 Task: Create in the project Wayfarer and in the Backlog issue 'Upgrade the performance of a web application to reduce server response time and improve page load speed' a child issue 'Interpretability and fairness testing and remediation', and assign it to team member softage.3@softage.net.
Action: Mouse moved to (172, 53)
Screenshot: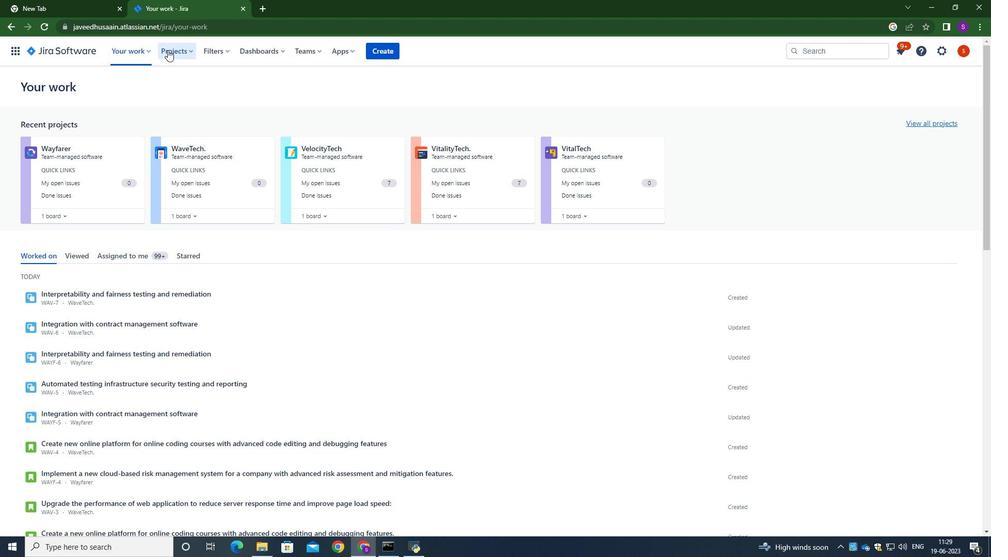
Action: Mouse pressed left at (172, 53)
Screenshot: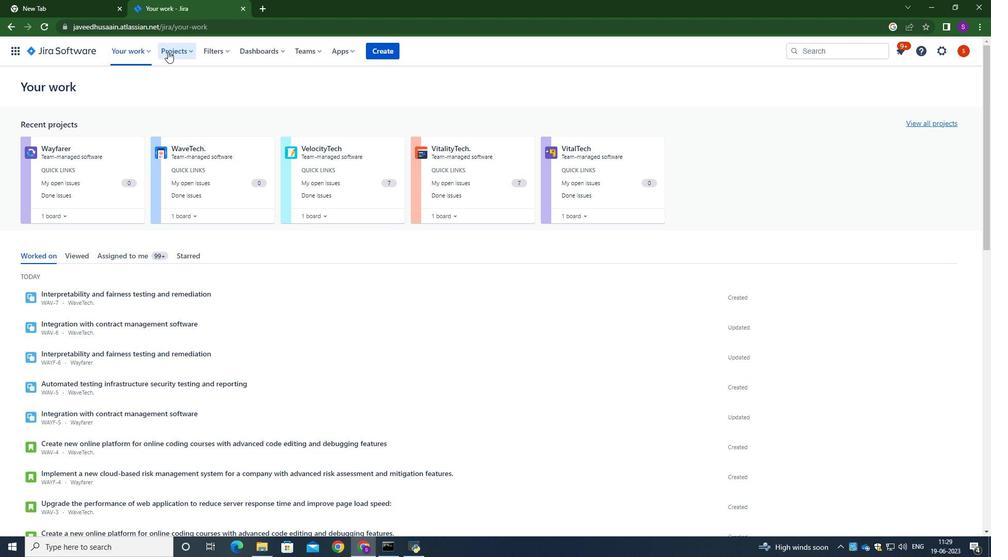 
Action: Mouse moved to (212, 95)
Screenshot: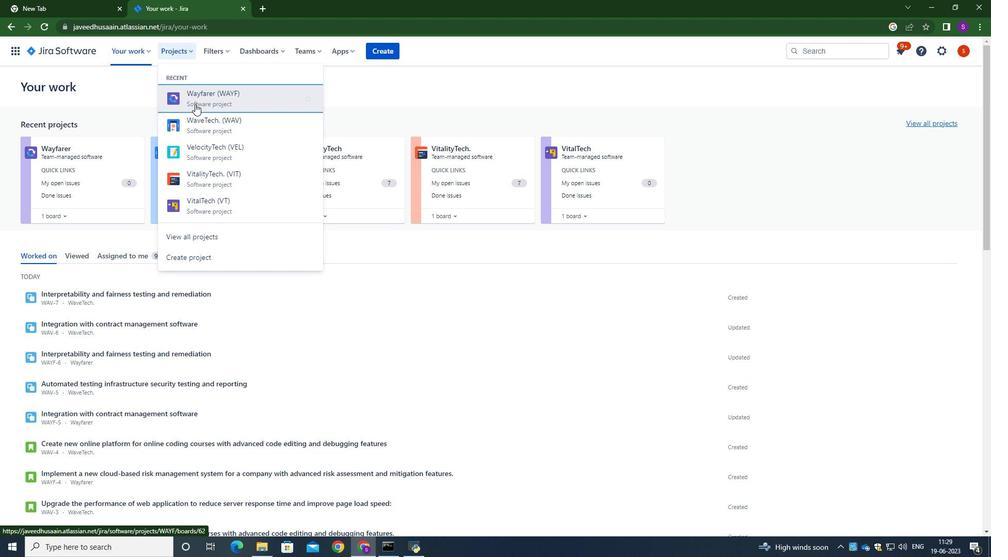 
Action: Mouse pressed left at (212, 95)
Screenshot: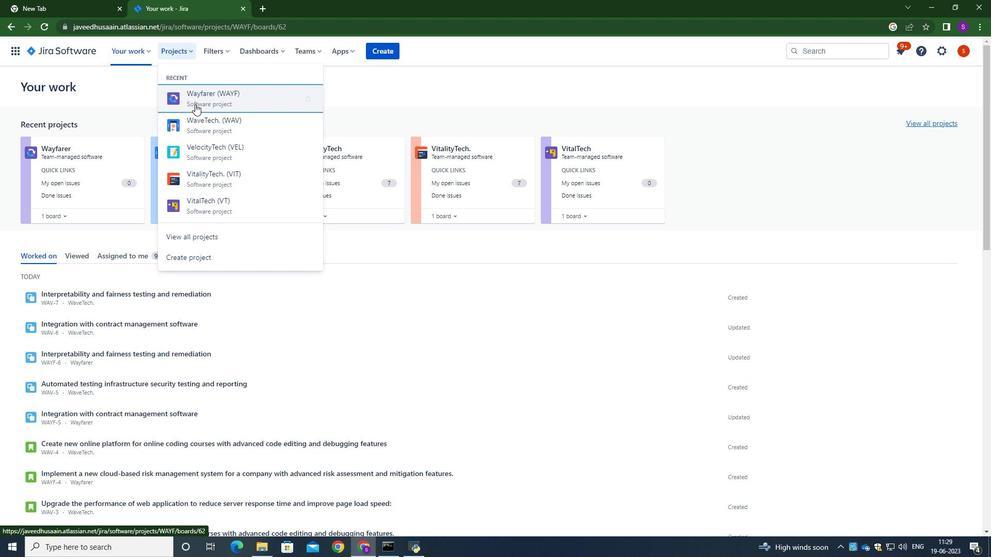
Action: Mouse moved to (58, 152)
Screenshot: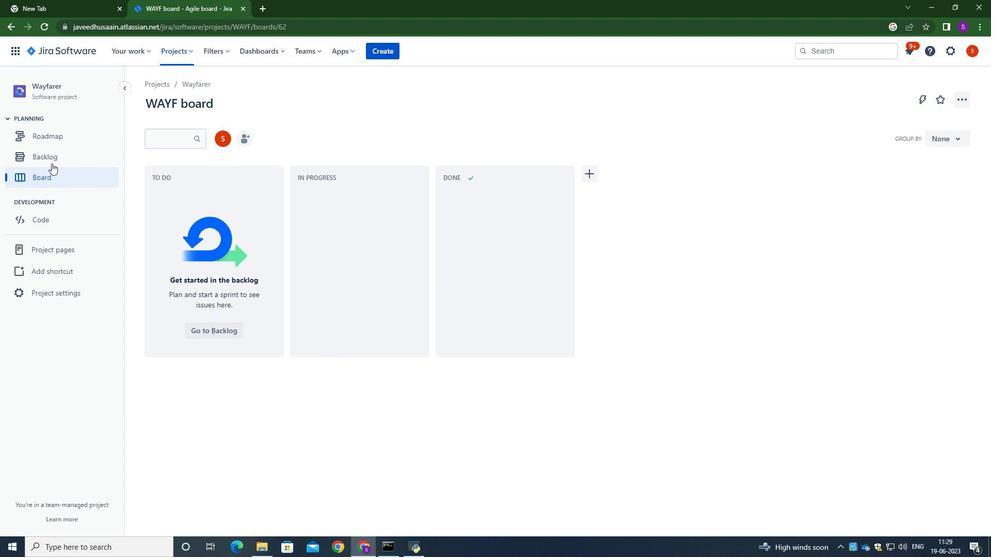 
Action: Mouse pressed left at (58, 152)
Screenshot: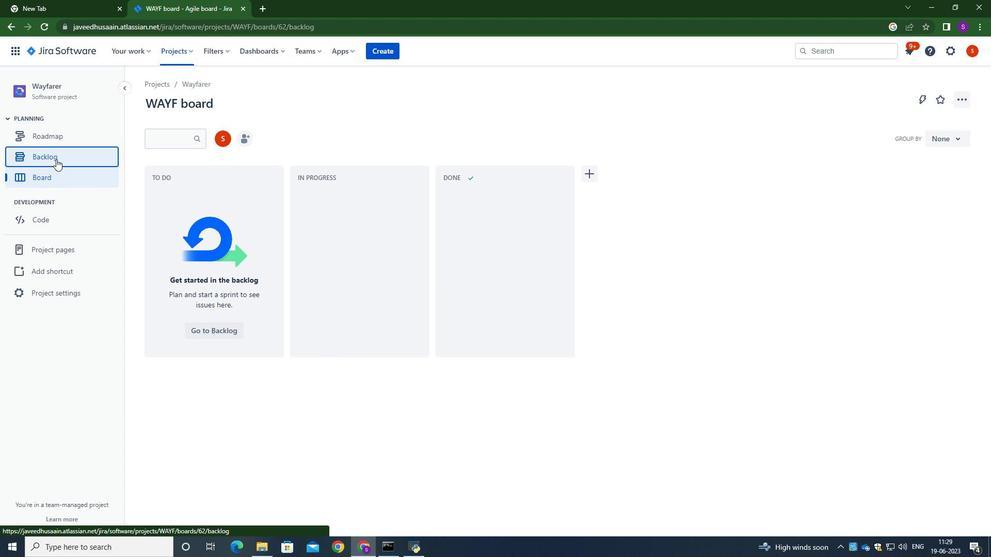 
Action: Mouse moved to (401, 207)
Screenshot: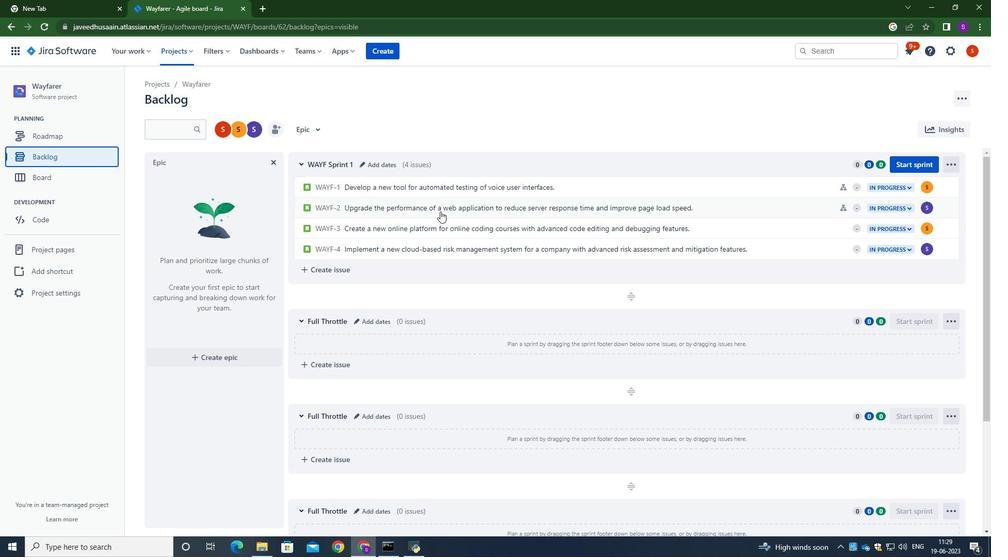 
Action: Mouse pressed left at (401, 207)
Screenshot: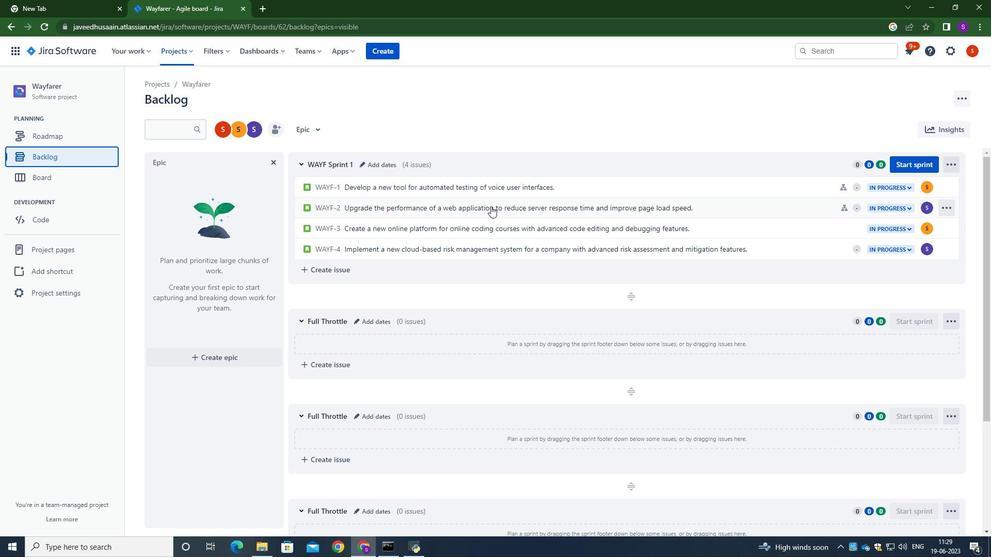 
Action: Mouse moved to (809, 252)
Screenshot: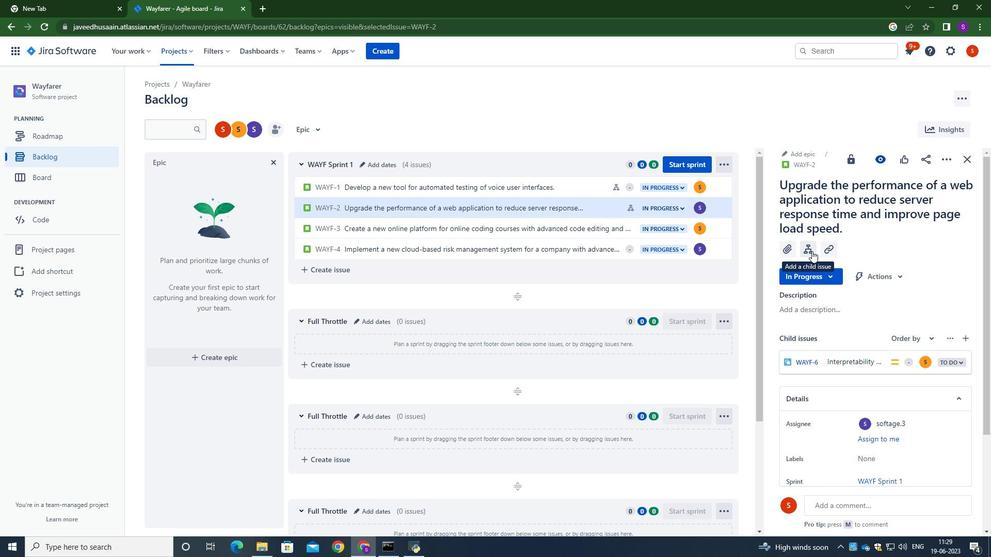 
Action: Mouse pressed left at (809, 252)
Screenshot: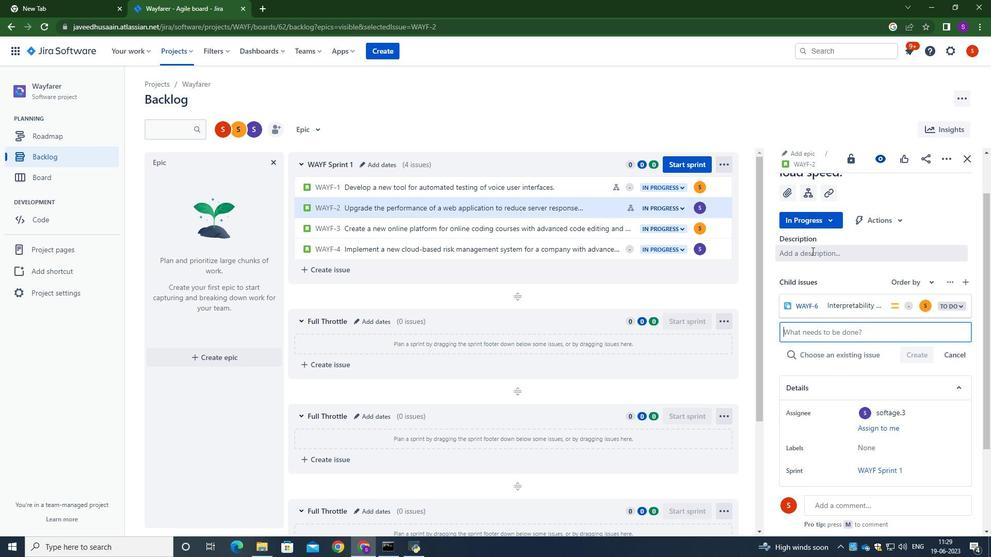
Action: Mouse moved to (827, 336)
Screenshot: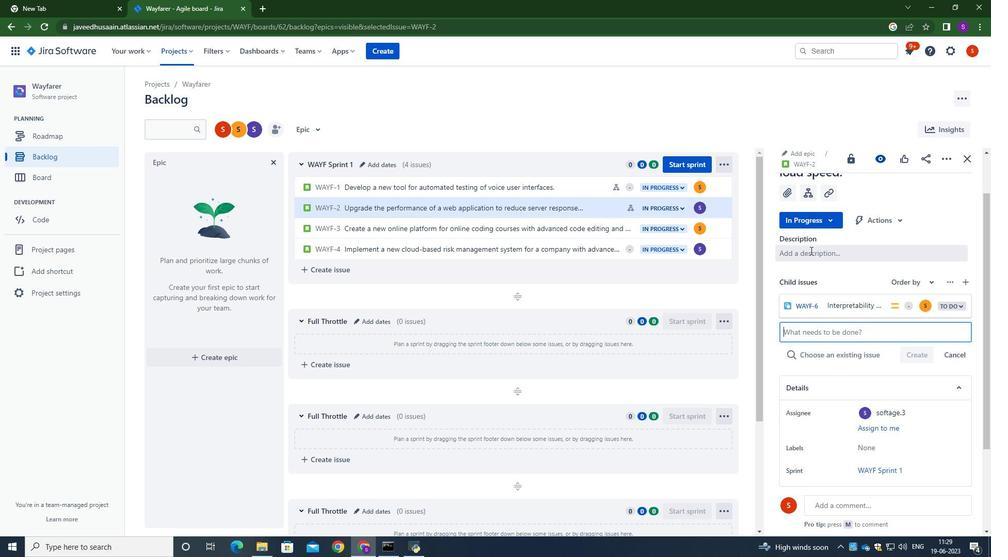 
Action: Mouse pressed left at (827, 336)
Screenshot: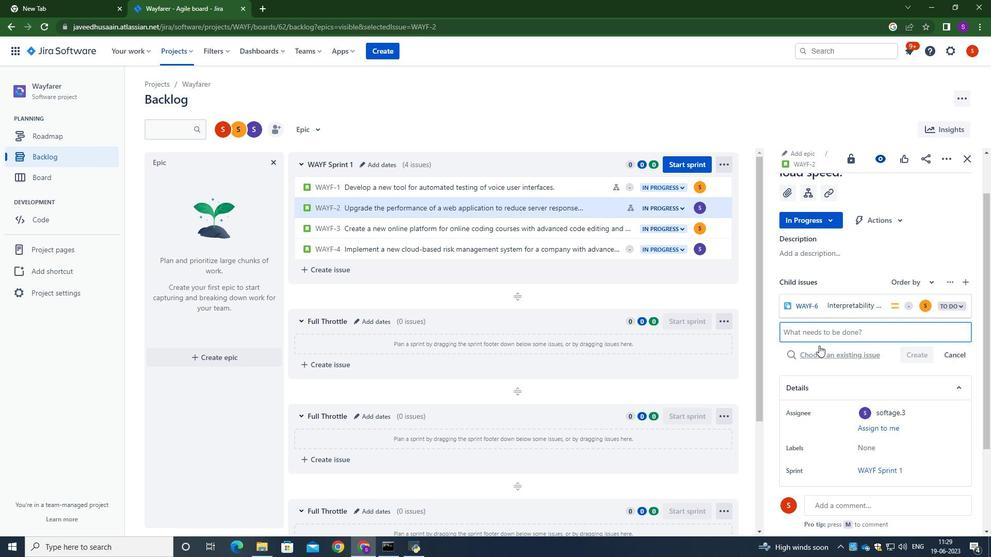 
Action: Key pressed <Key.caps_lock>I<Key.caps_lock>mp<Key.backspace>terpretability<Key.space><Key.backspace><Key.backspace><Key.backspace><Key.backspace><Key.backspace><Key.backspace><Key.backspace><Key.backspace><Key.backspace><Key.backspace><Key.backspace><Key.backspace><Key.backspace><Key.backspace><Key.backspace><Key.backspace>nterpretability<Key.space>and<Key.space>fain<Key.backspace>rness<Key.space>testing<Key.space>and<Key.space>remediation
Screenshot: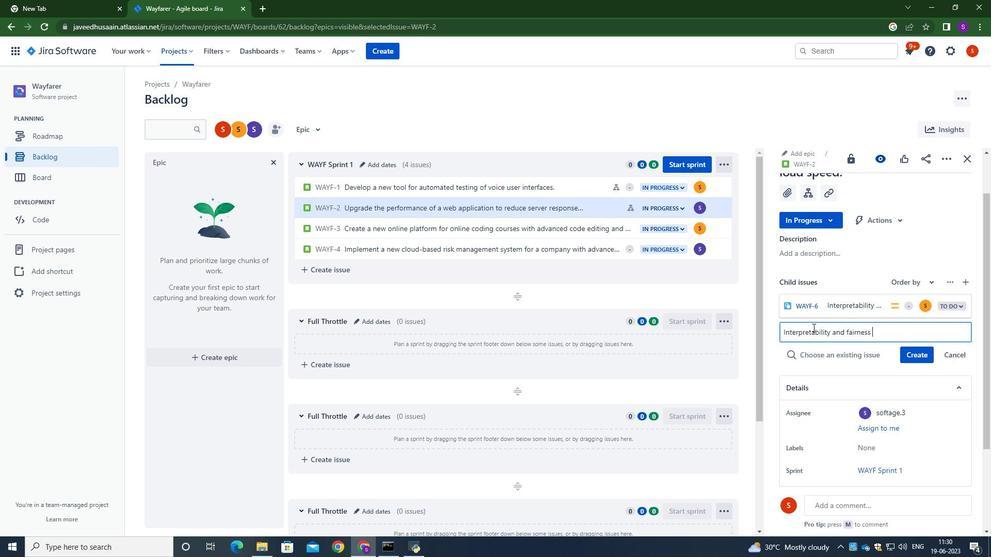 
Action: Mouse moved to (916, 352)
Screenshot: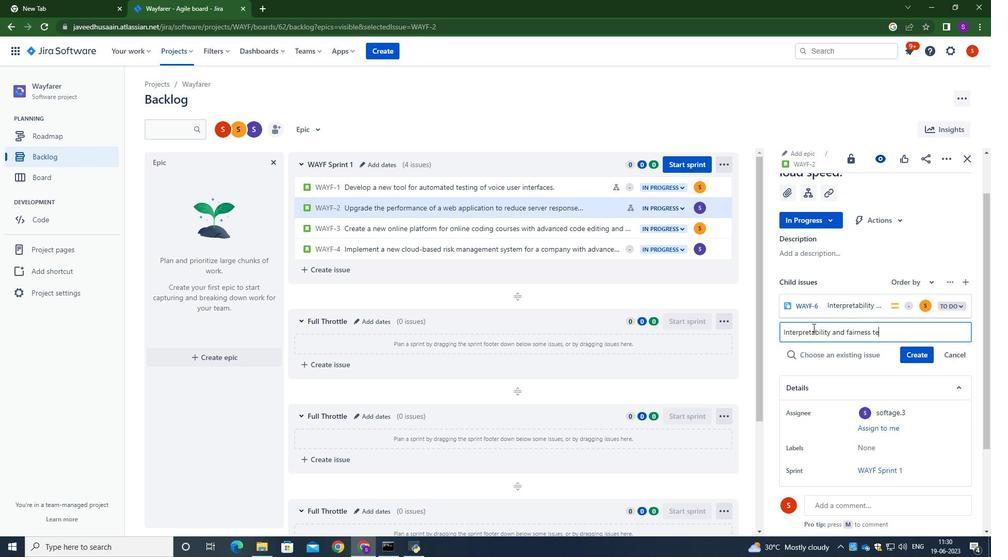 
Action: Mouse pressed left at (916, 352)
Screenshot: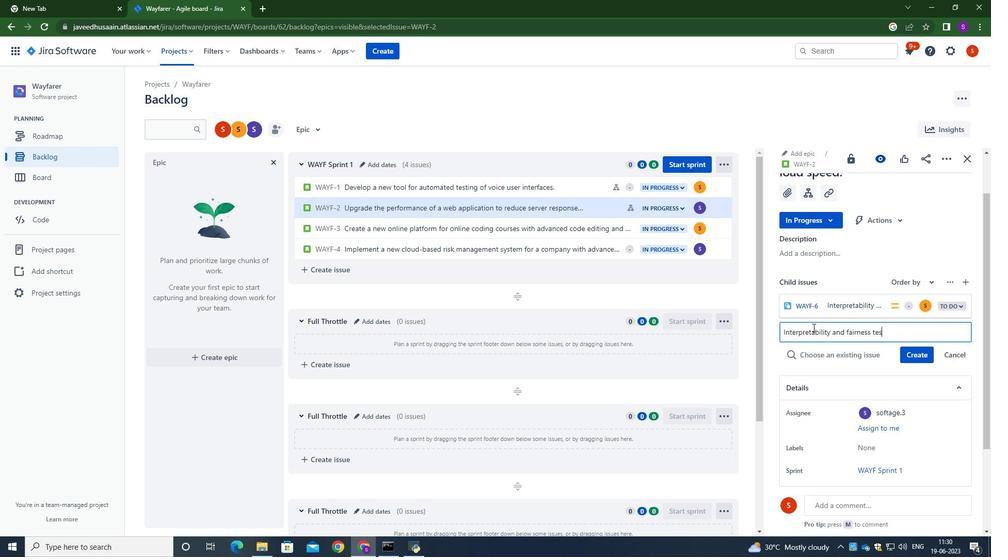 
Action: Mouse moved to (925, 334)
Screenshot: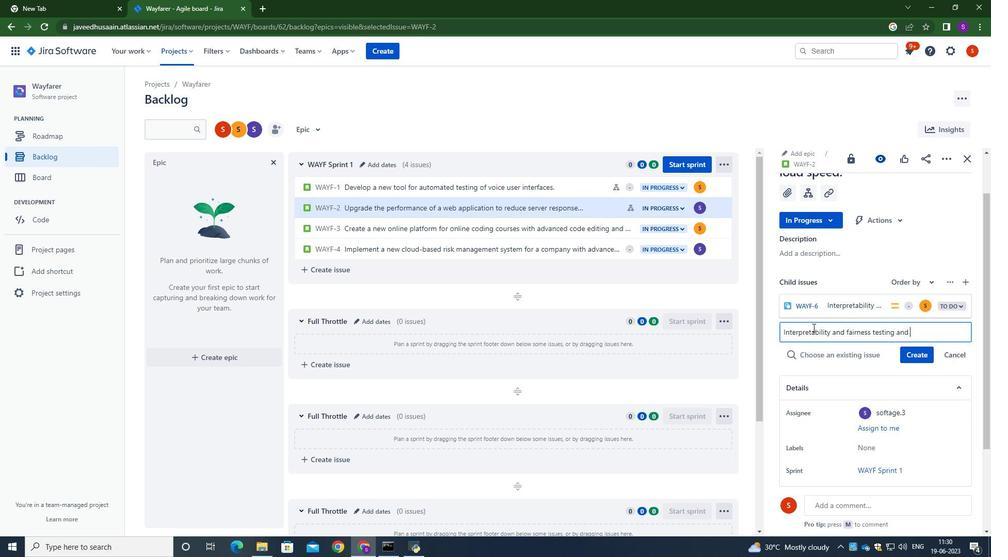 
Action: Mouse pressed left at (925, 334)
Screenshot: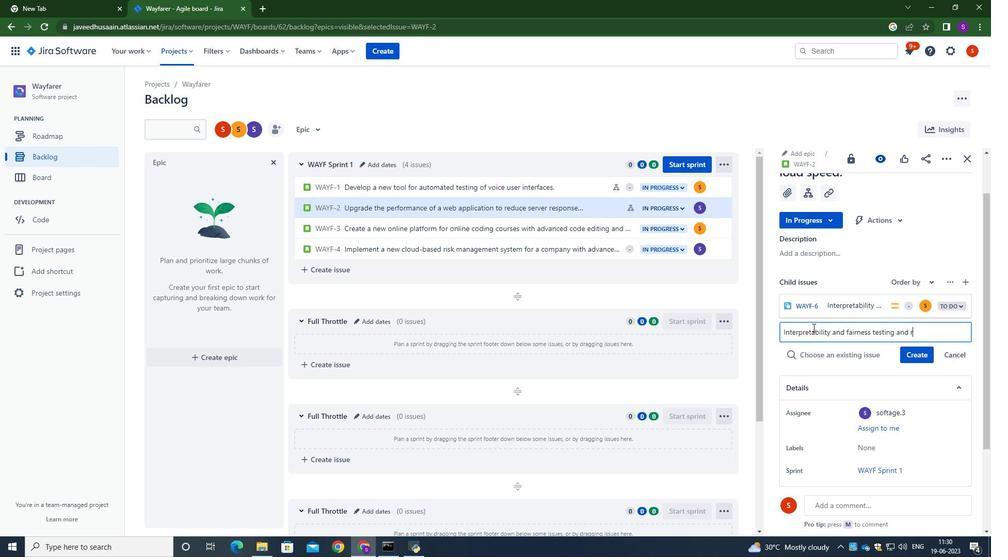 
Action: Mouse moved to (848, 277)
Screenshot: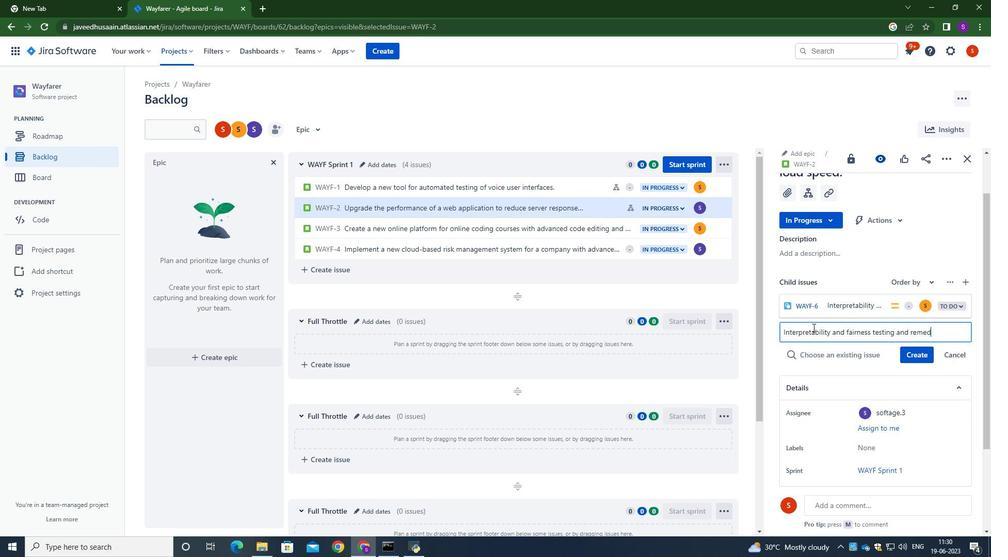 
Action: Key pressed softage.
Screenshot: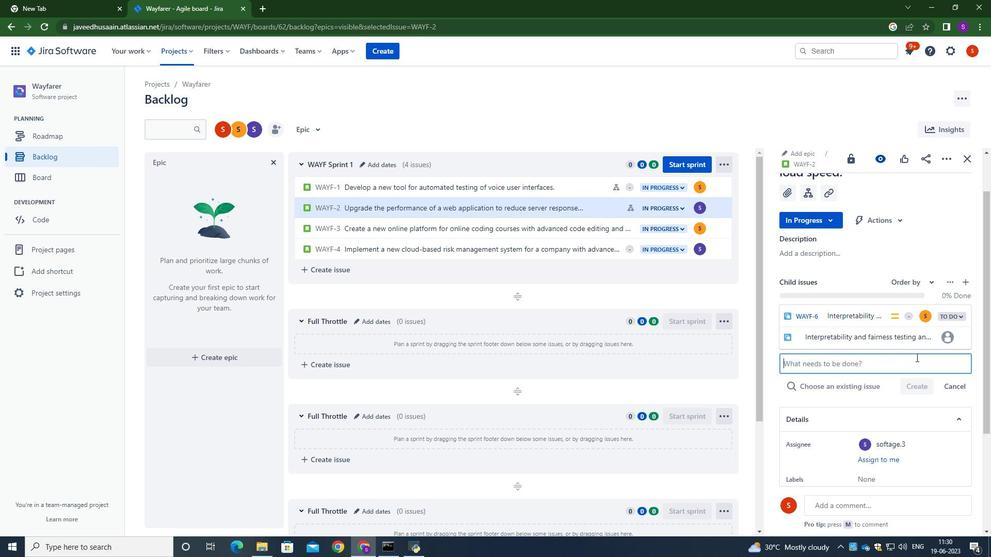 
Action: Mouse moved to (684, 517)
Screenshot: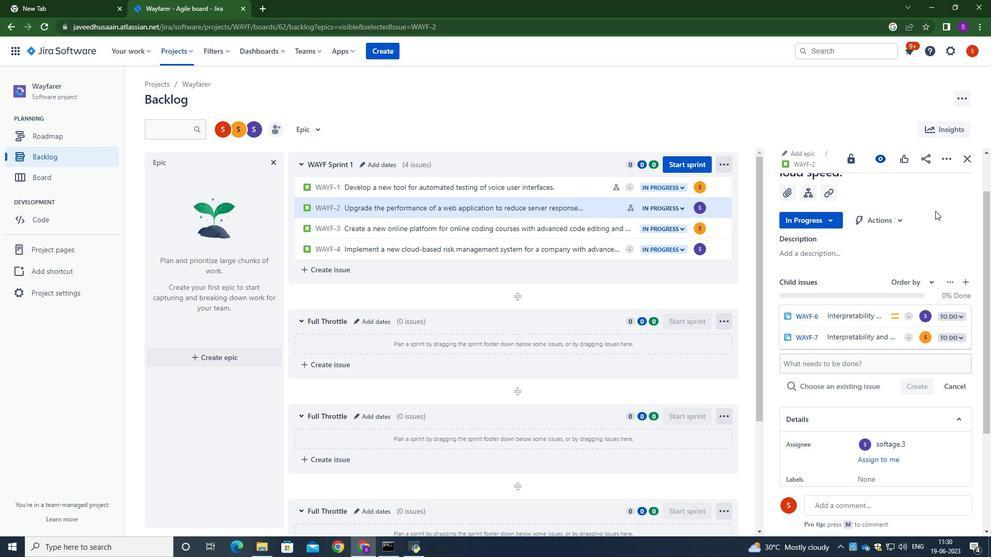 
Action: Mouse pressed left at (684, 517)
Screenshot: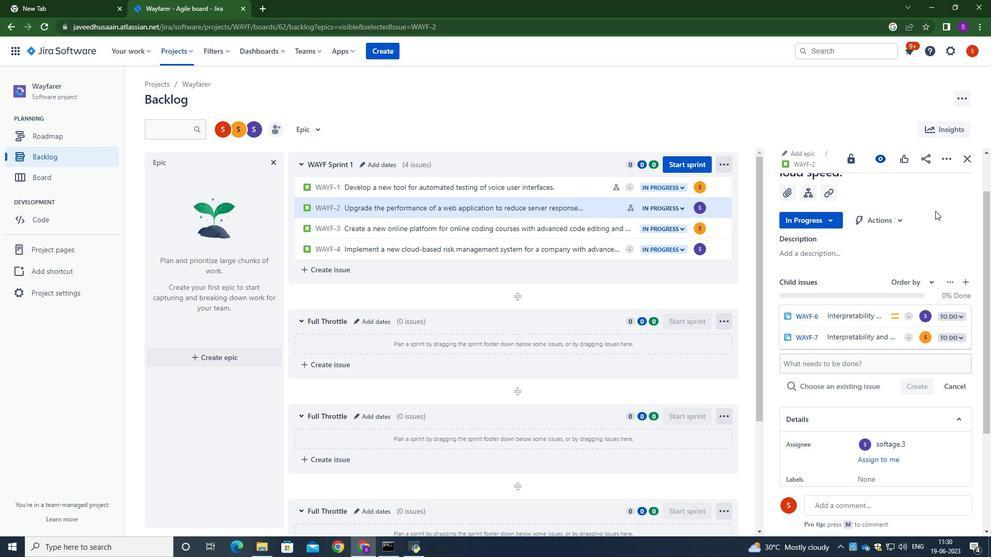 
Action: Mouse moved to (988, 0)
Screenshot: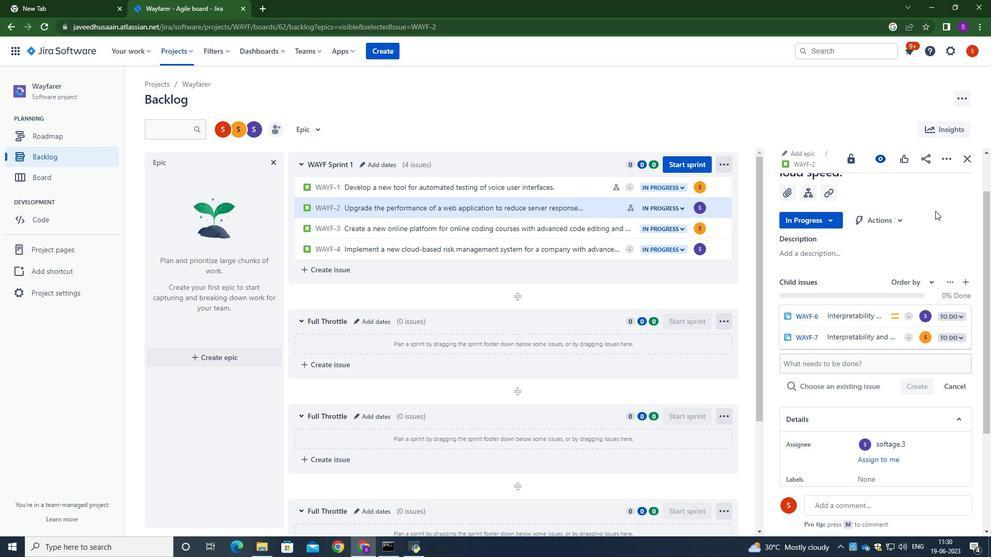 
Action: Key pressed <Key.alt_l><Key.delete>
Screenshot: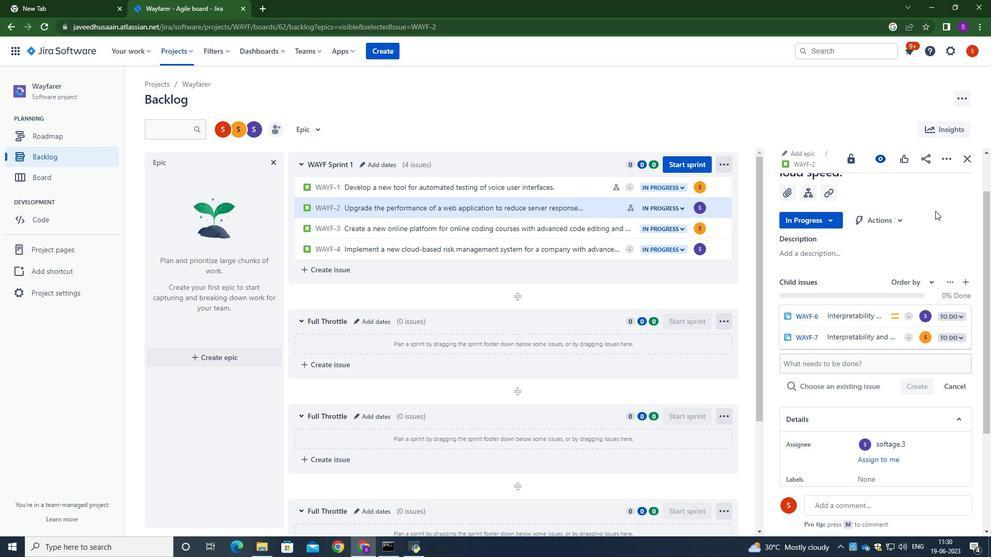 
Action: Mouse moved to (167, 51)
Screenshot: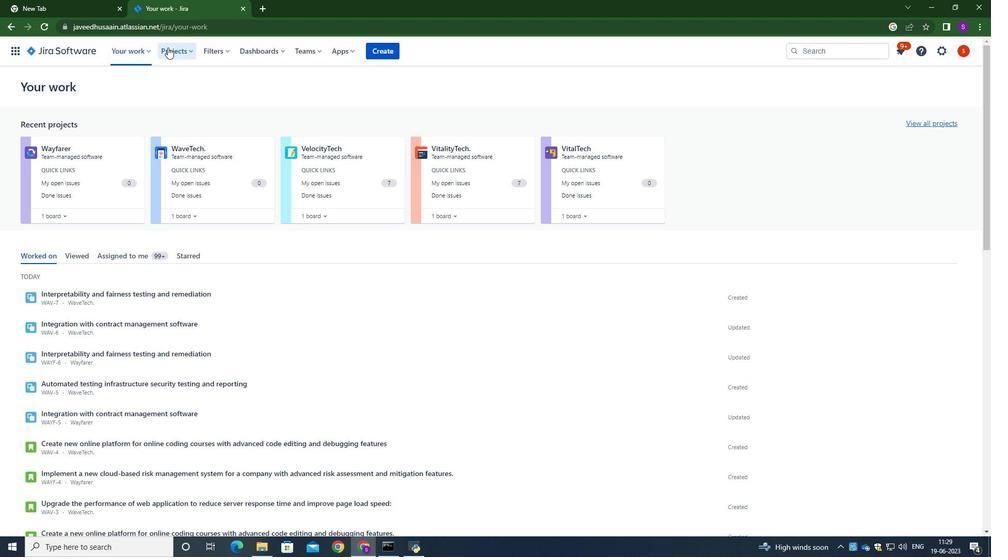 
Action: Mouse pressed left at (167, 51)
Screenshot: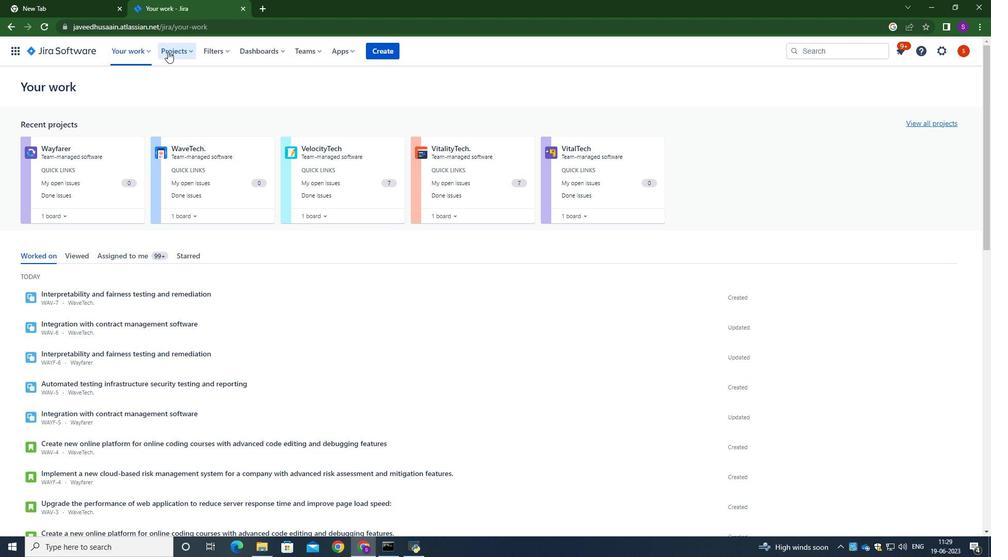 
Action: Mouse moved to (195, 104)
Screenshot: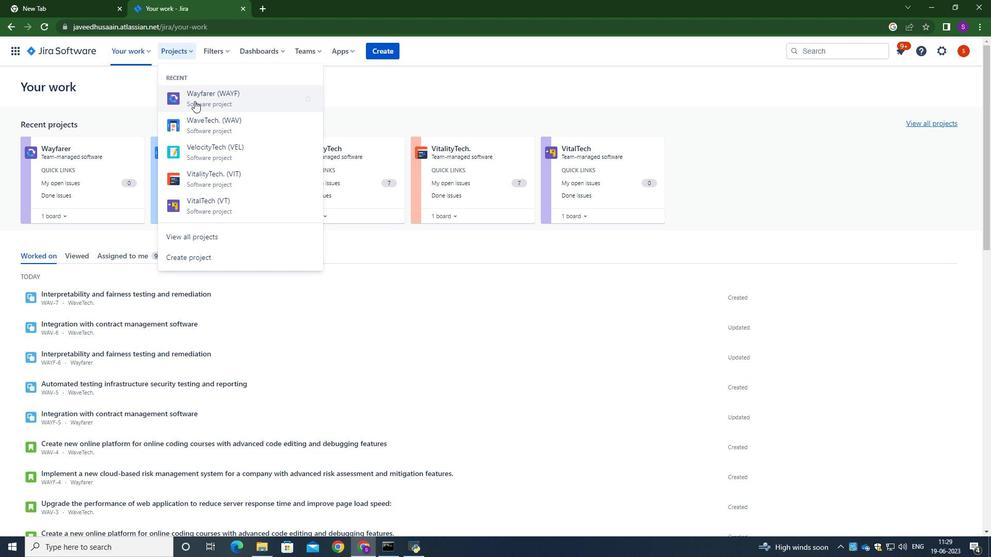 
Action: Mouse pressed left at (195, 104)
Screenshot: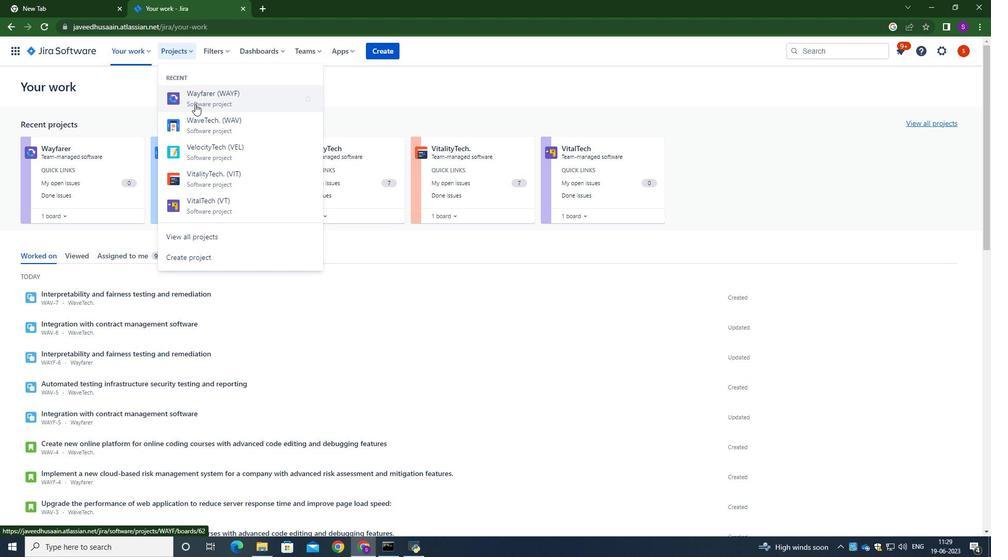 
Action: Mouse moved to (56, 159)
Screenshot: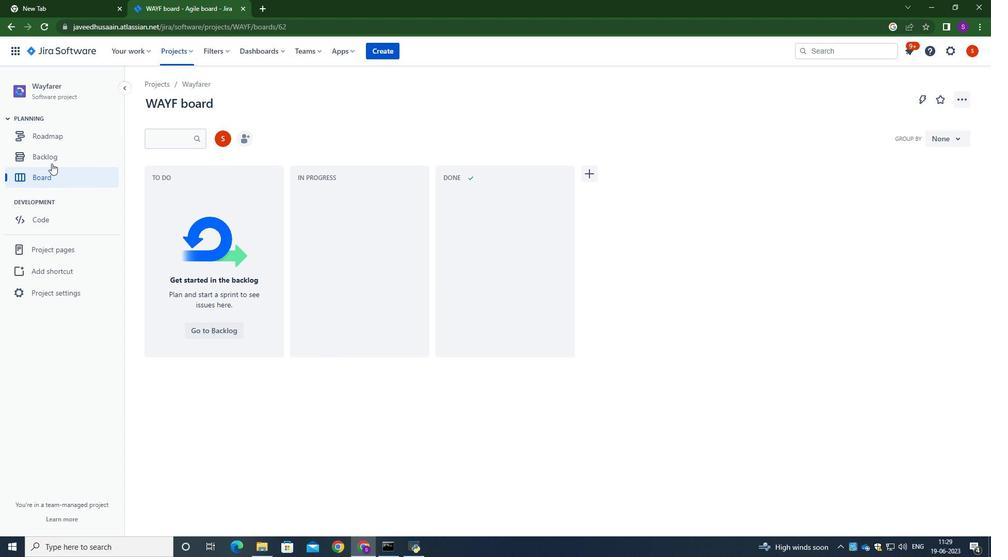 
Action: Mouse pressed left at (56, 159)
Screenshot: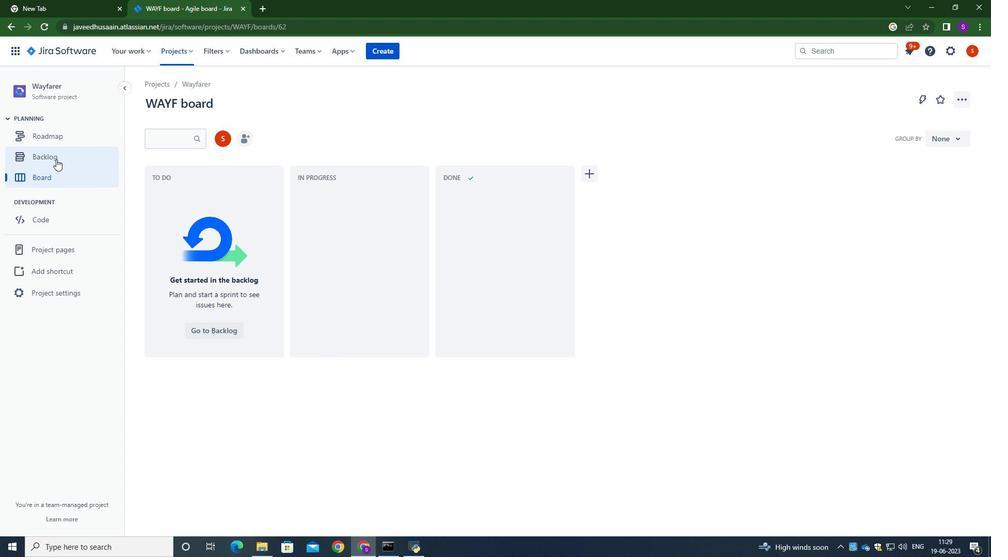 
Action: Mouse moved to (434, 206)
Screenshot: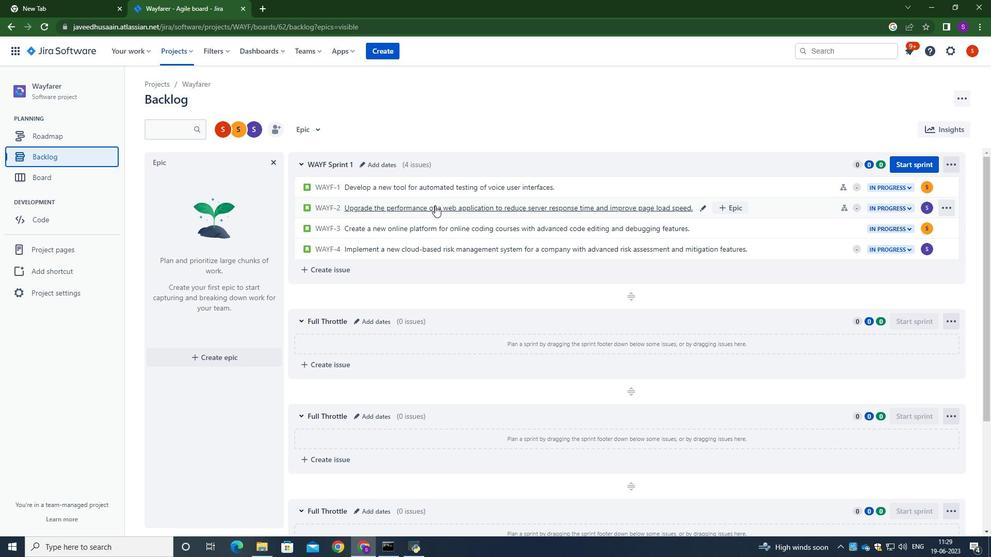 
Action: Mouse pressed left at (434, 206)
Screenshot: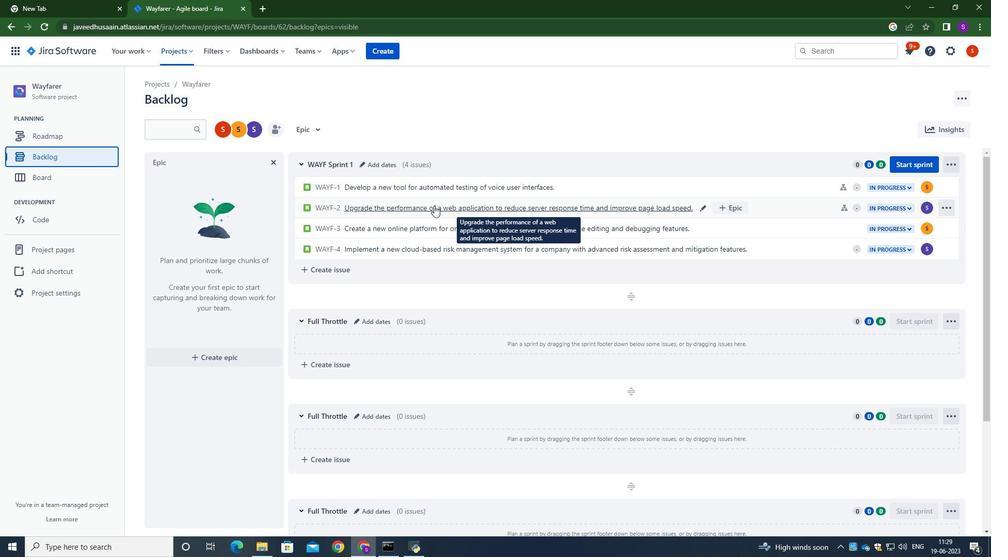 
Action: Mouse moved to (812, 251)
Screenshot: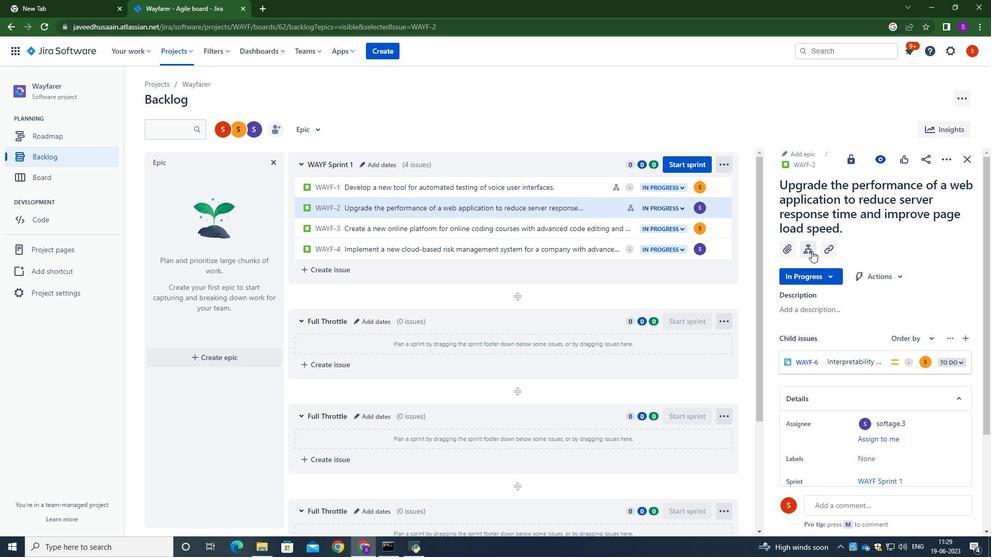 
Action: Mouse pressed left at (812, 251)
Screenshot: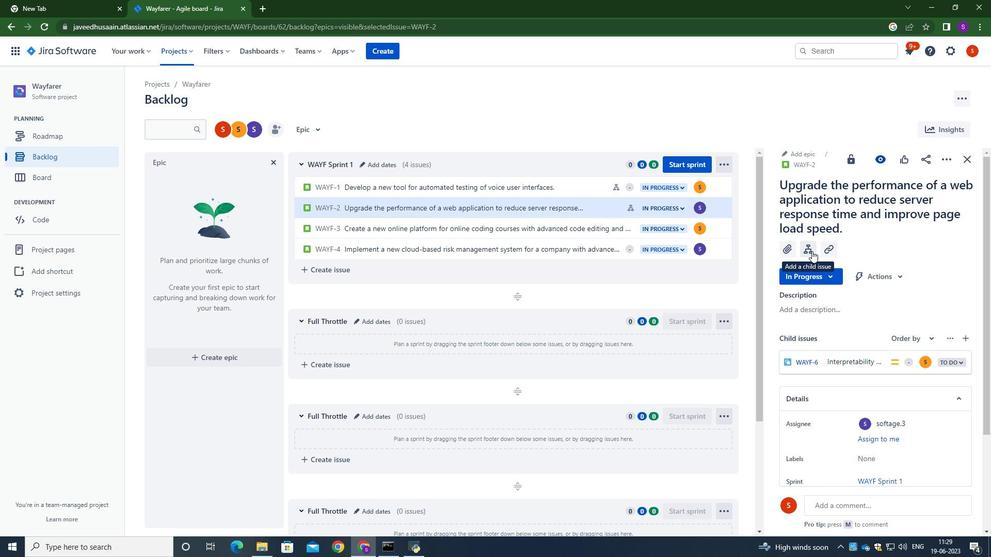 
Action: Mouse moved to (813, 327)
Screenshot: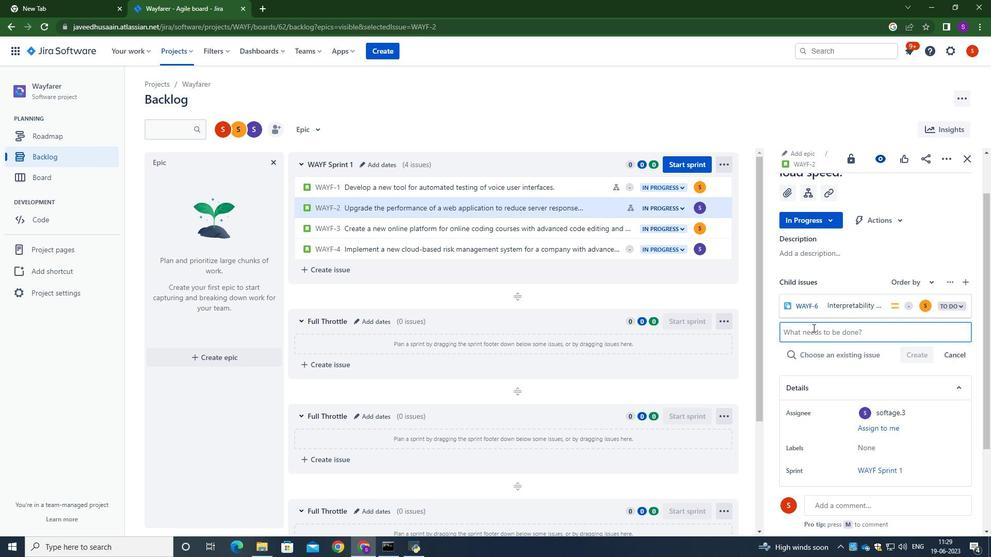
Action: Mouse pressed left at (813, 327)
Screenshot: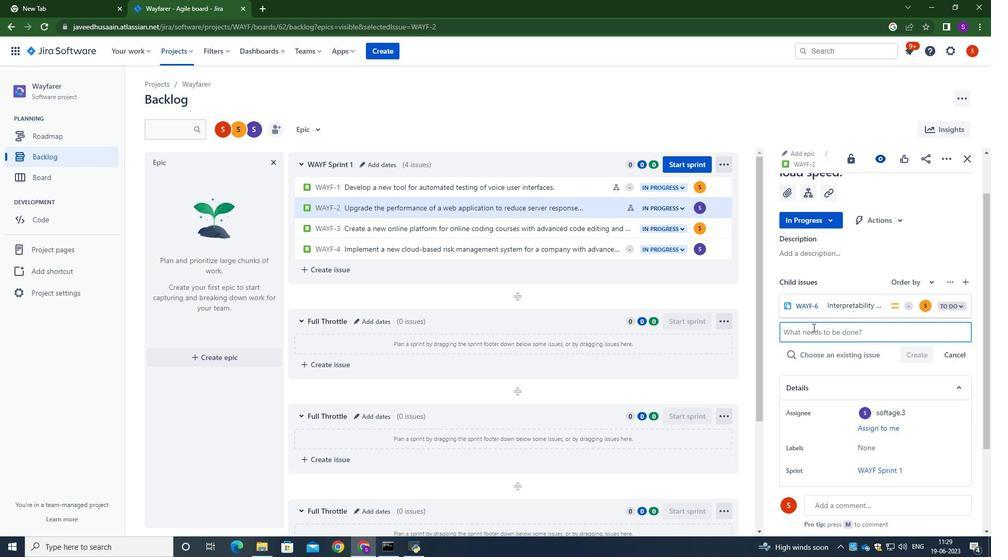 
Action: Key pressed <Key.caps_lock>U<Key.caps_lock>pgrade<Key.space>t<Key.backspace><Key.backspace><Key.backspace><Key.backspace><Key.backspace><Key.backspace><Key.backspace><Key.backspace><Key.backspace><Key.backspace><Key.backspace><Key.backspace><Key.backspace><Key.backspace><Key.backspace><Key.backspace><Key.backspace><Key.caps_lock>I<Key.caps_lock>nterpreability<Key.space><Key.backspace><Key.backspace><Key.backspace><Key.backspace><Key.backspace><Key.backspace><Key.backspace><Key.backspace><Key.backspace><Key.backspace><Key.backspace><Key.backspace>rpretability<Key.space>and<Key.space>fain<Key.backspace>rness<Key.space>testing<Key.space>and<Key.space>remediation.
Screenshot: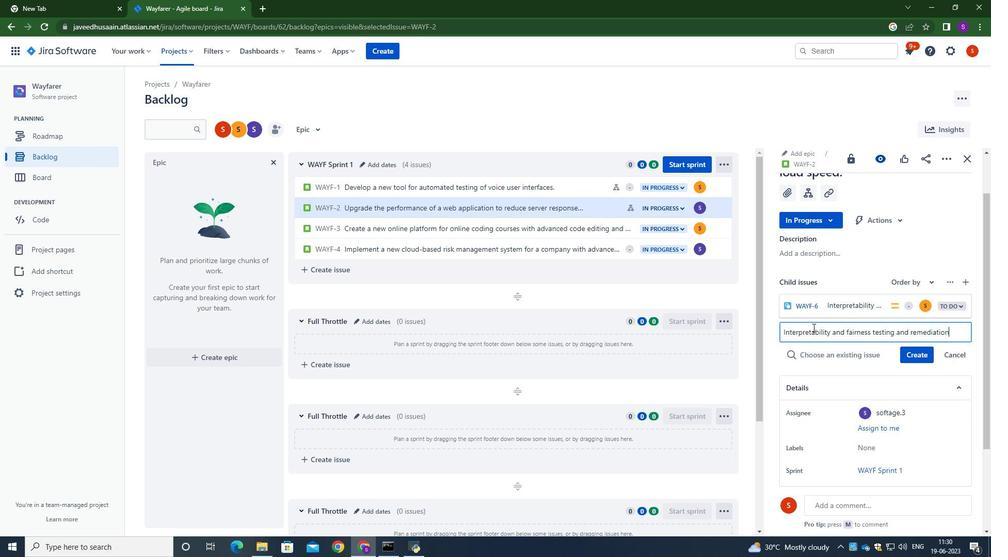 
Action: Mouse moved to (919, 358)
Screenshot: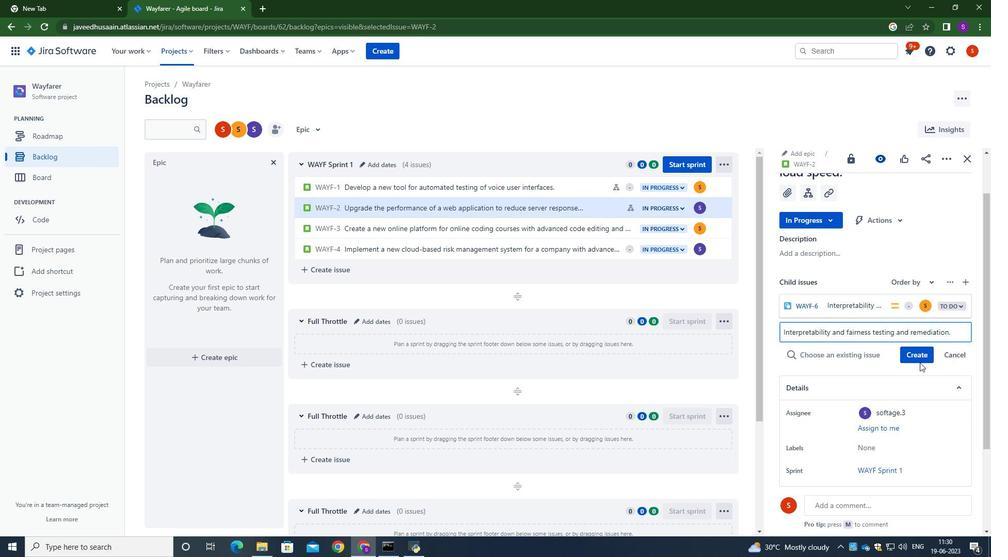 
Action: Mouse pressed left at (919, 358)
Screenshot: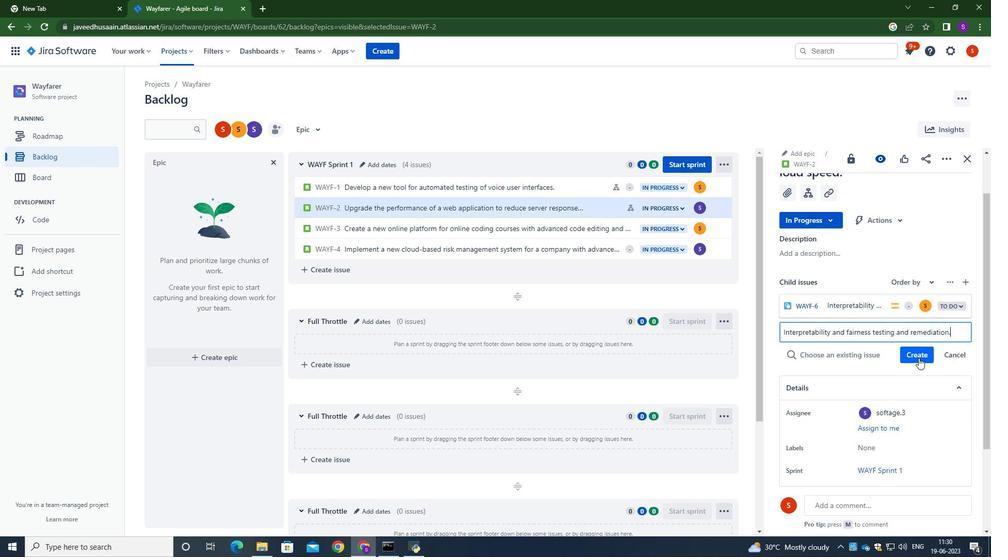 
Action: Mouse moved to (925, 321)
Screenshot: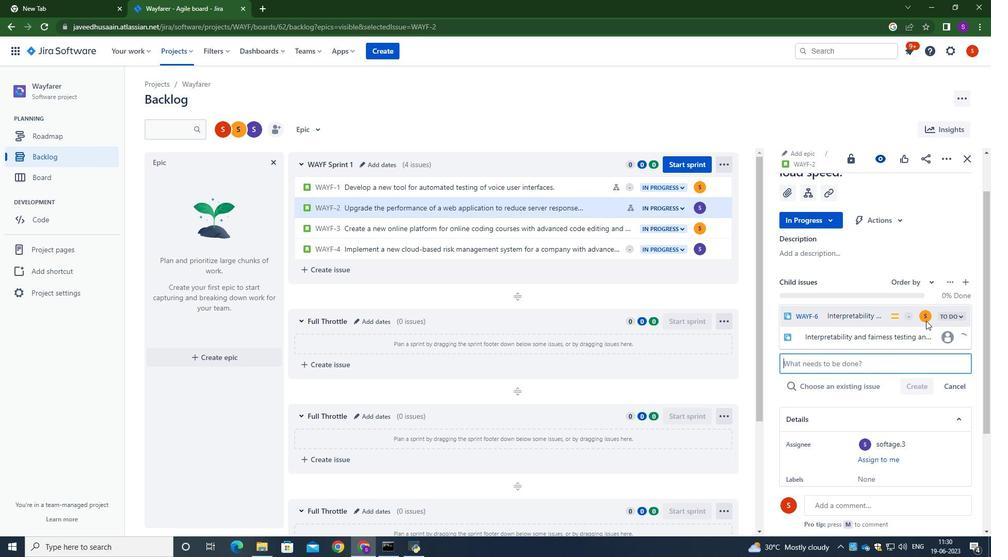 
Action: Mouse pressed left at (925, 321)
Screenshot: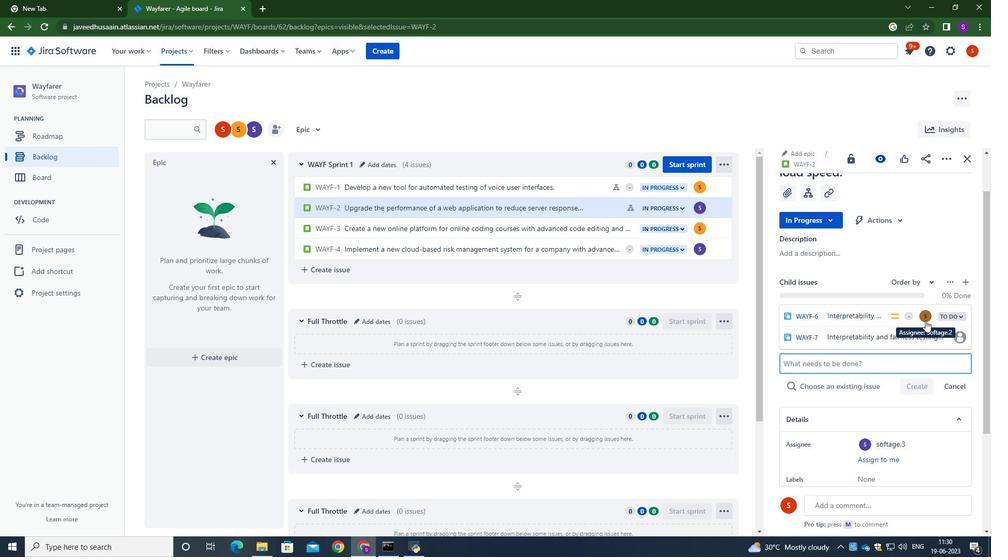 
Action: Mouse moved to (824, 263)
Screenshot: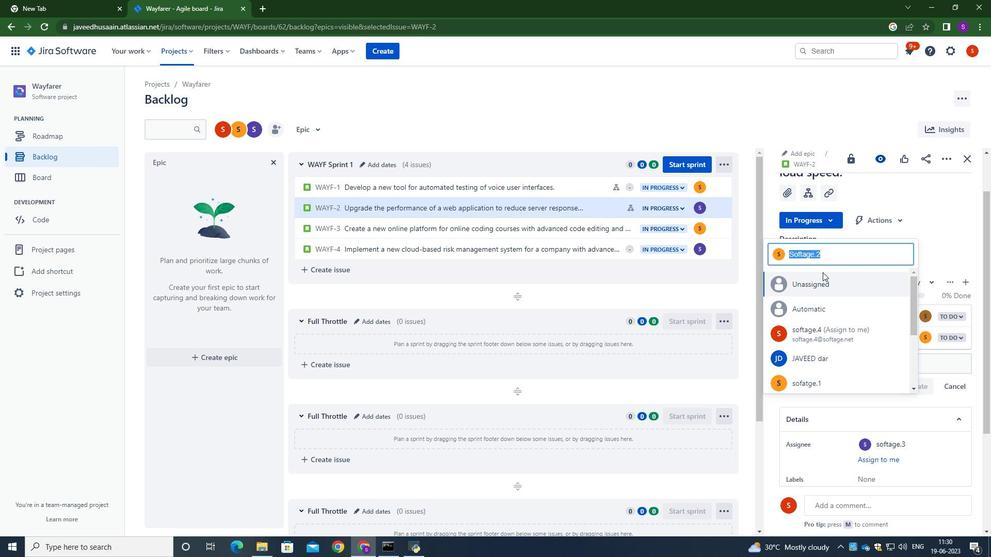 
Action: Key pressed softage.3<Key.shift>@soft
Screenshot: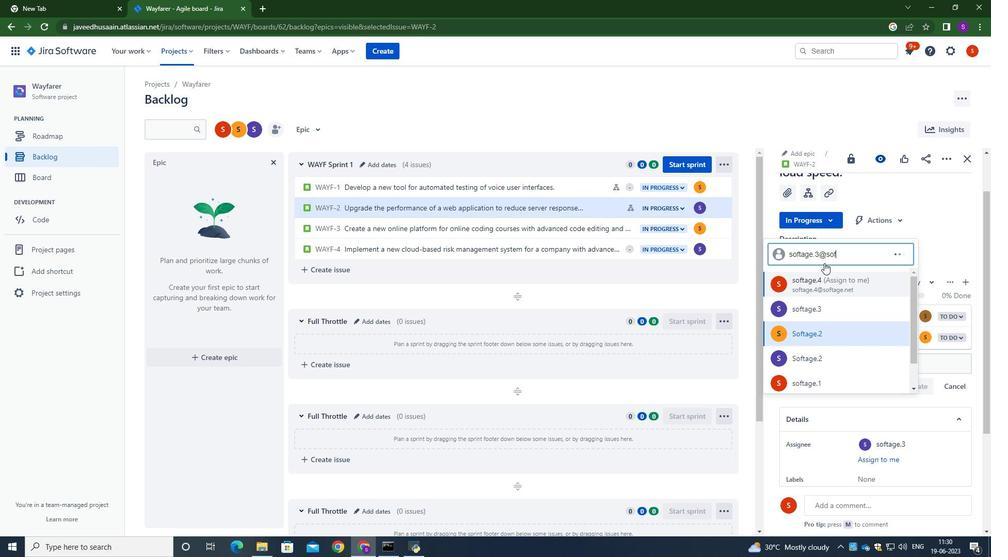 
Action: Mouse moved to (824, 262)
Screenshot: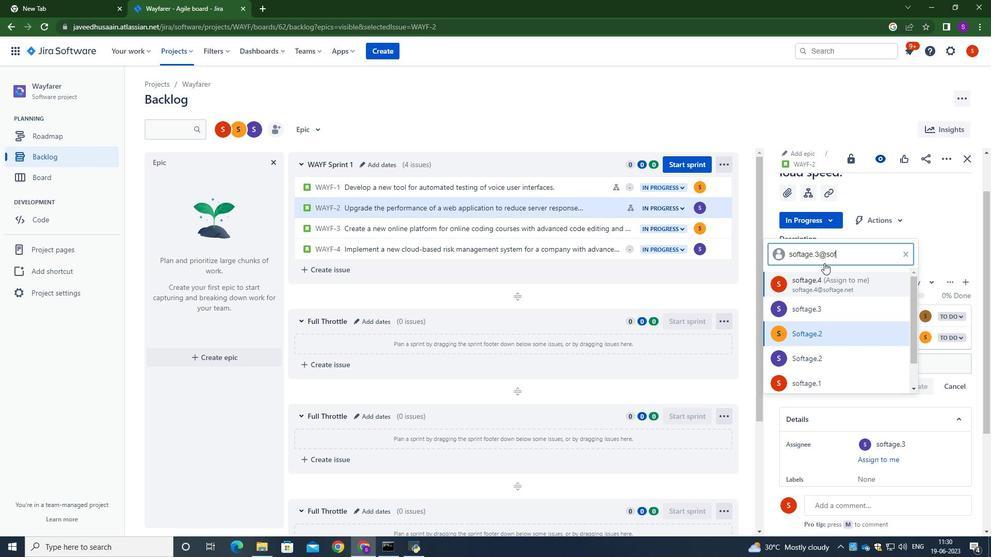 
Action: Key pressed aghe<Key.backspace><Key.backspace>e.net
Screenshot: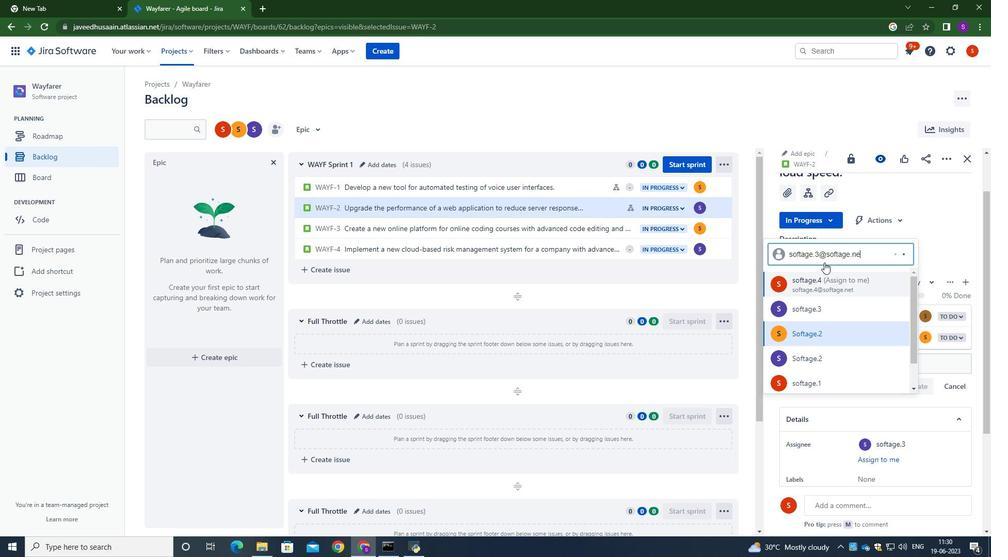 
Action: Mouse moved to (834, 318)
Screenshot: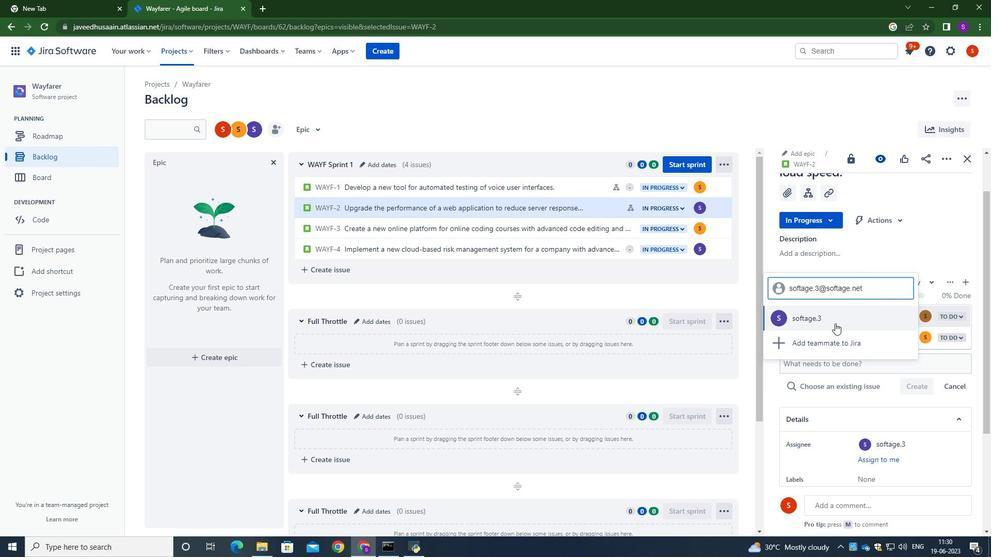 
Action: Mouse pressed left at (834, 318)
Screenshot: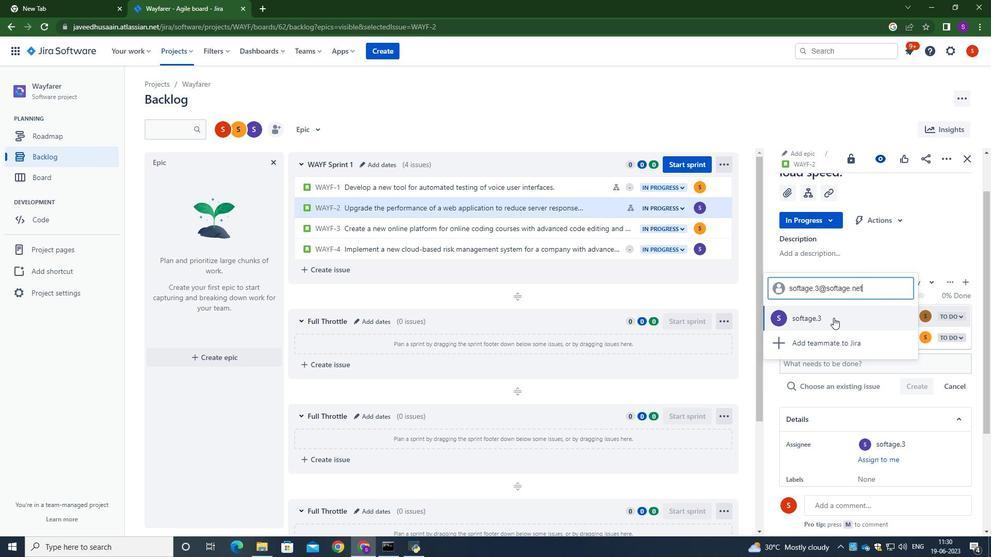 
Action: Mouse moved to (936, 213)
Screenshot: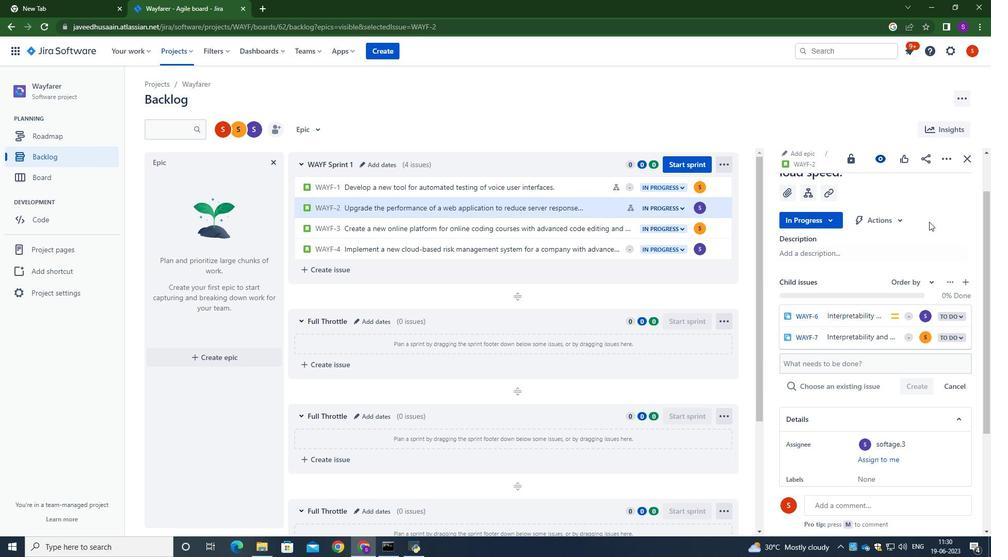 
Action: Mouse pressed left at (936, 213)
Screenshot: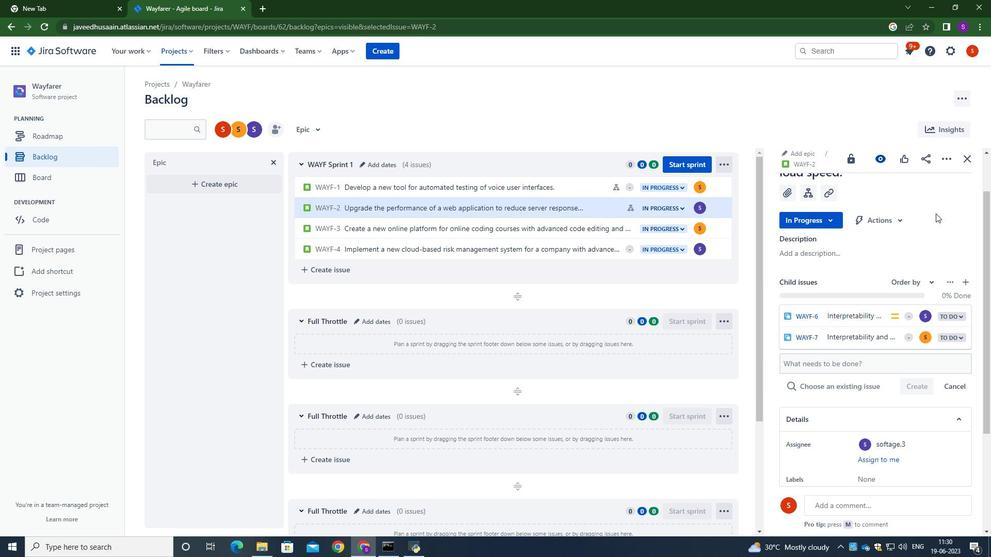 
Action: Mouse moved to (936, 212)
Screenshot: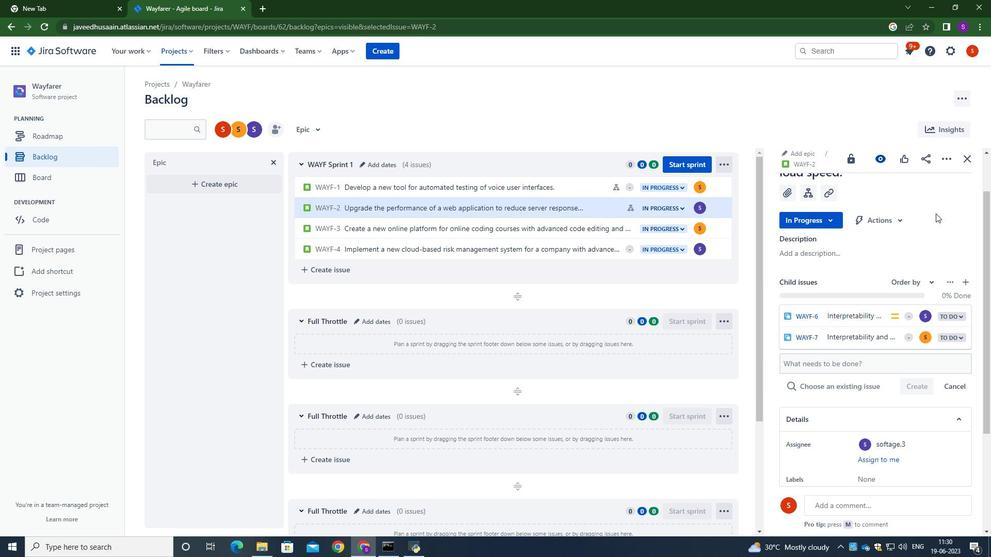 
